 Task: Add Cure Hydration Berry Pomegranate, Electrolyte Hydration, Vegan, Drink Mix Powder to the cart.
Action: Mouse pressed left at (17, 93)
Screenshot: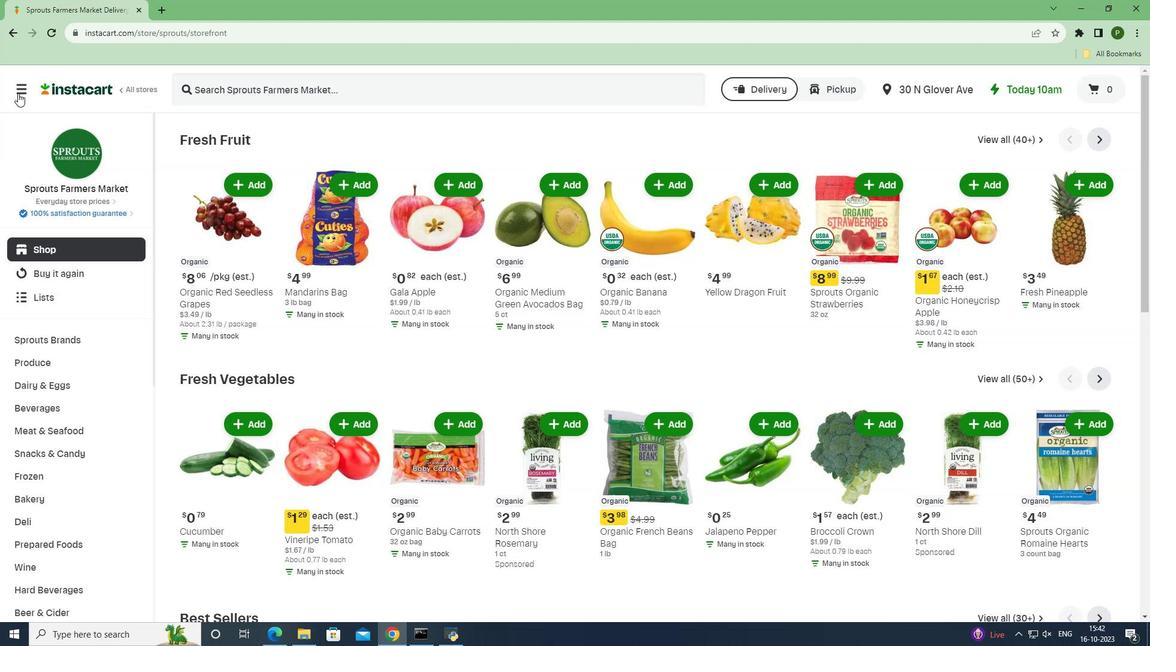 
Action: Mouse moved to (44, 319)
Screenshot: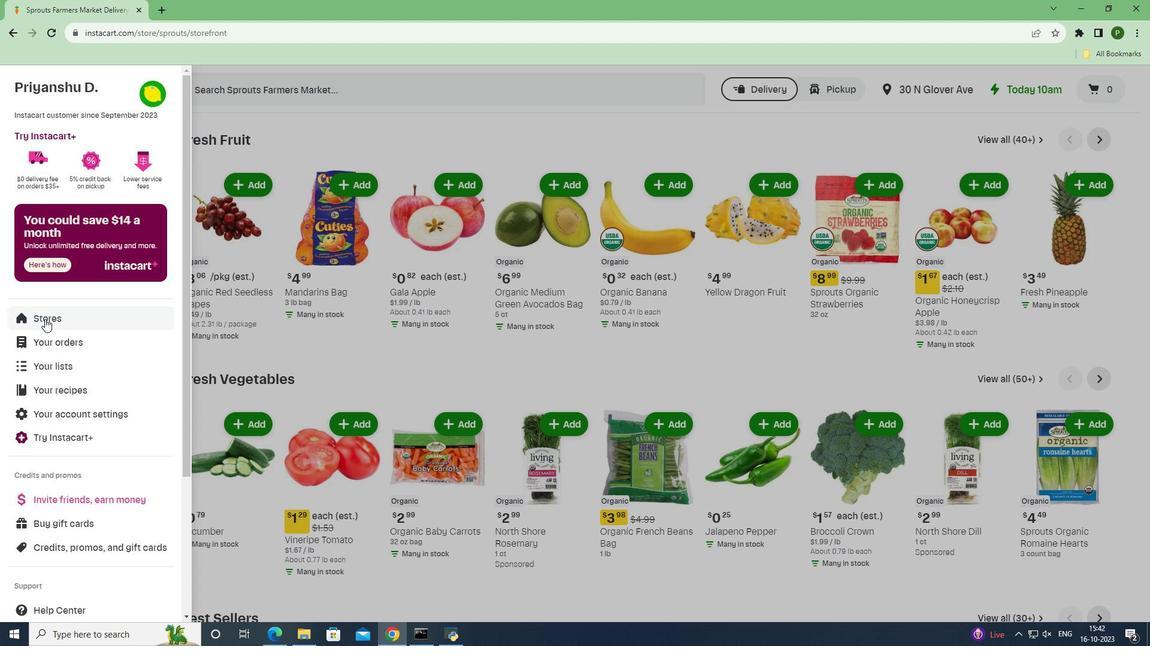 
Action: Mouse pressed left at (44, 319)
Screenshot: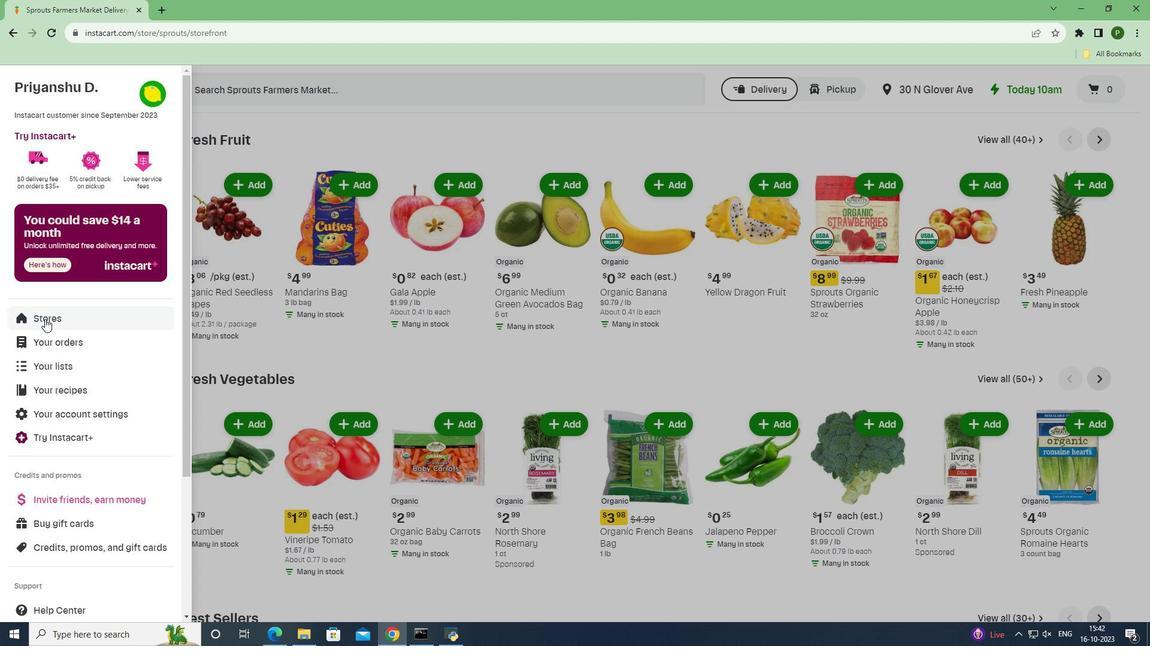 
Action: Mouse moved to (45, 319)
Screenshot: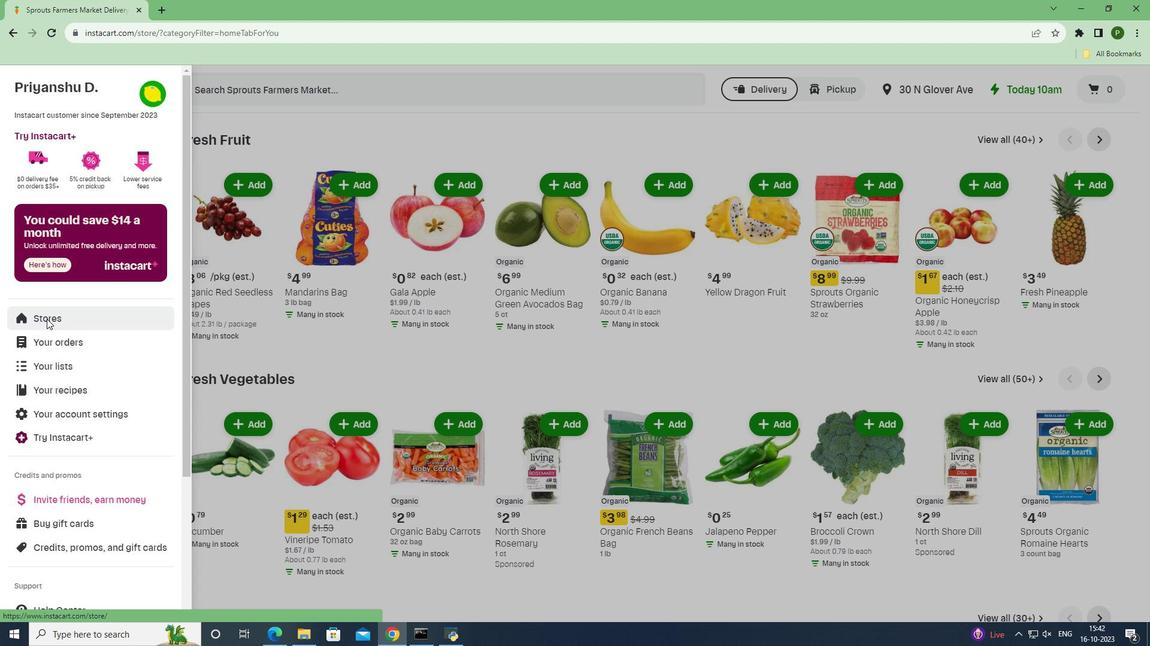 
Action: Mouse pressed left at (45, 319)
Screenshot: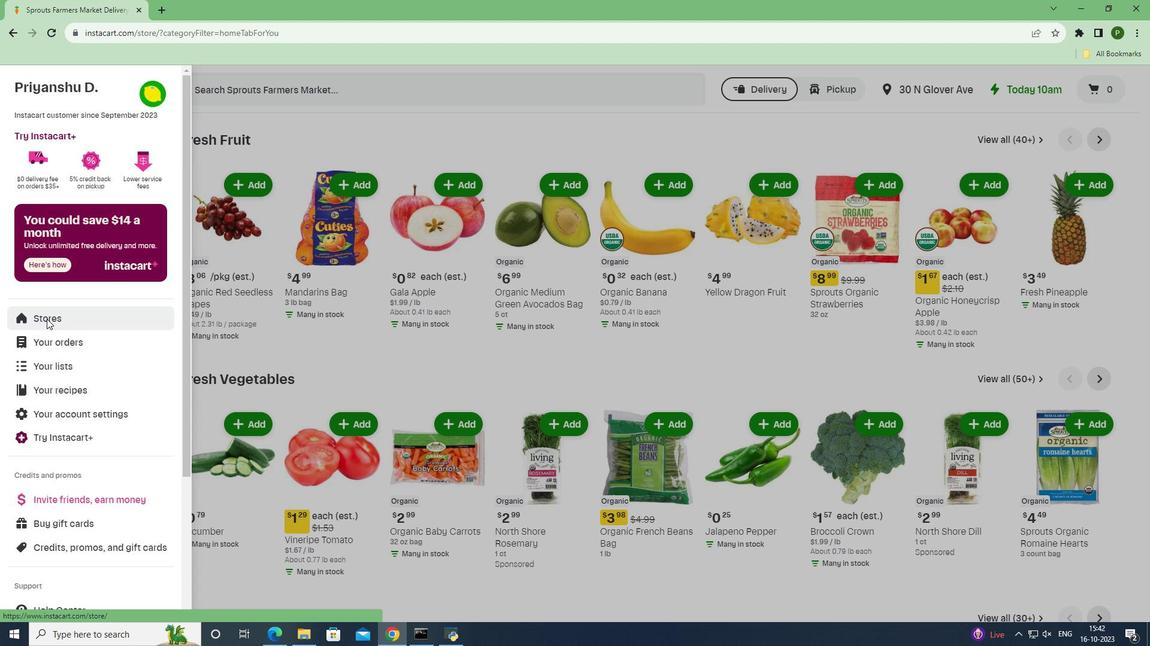 
Action: Mouse moved to (271, 143)
Screenshot: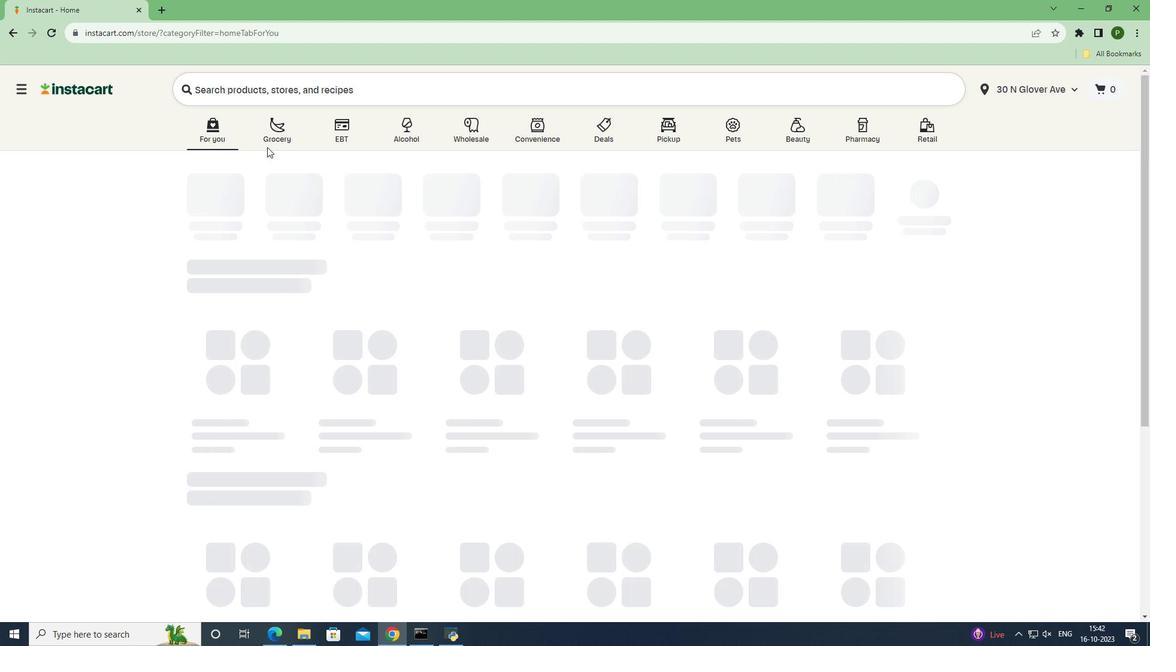 
Action: Mouse pressed left at (271, 143)
Screenshot: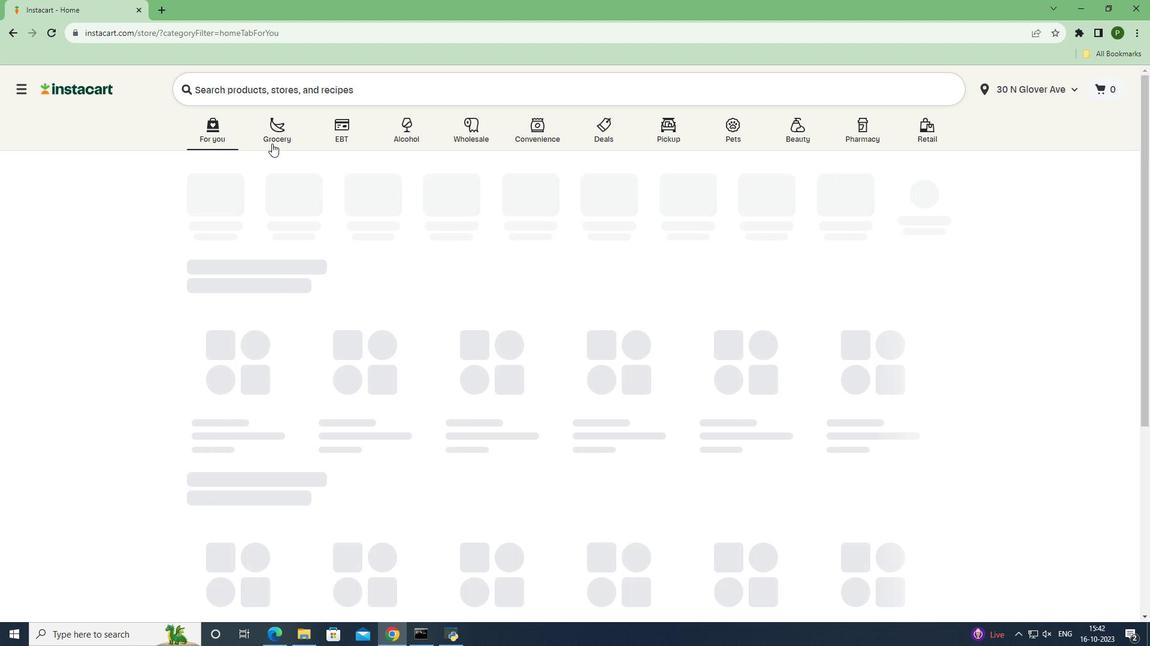 
Action: Mouse moved to (731, 271)
Screenshot: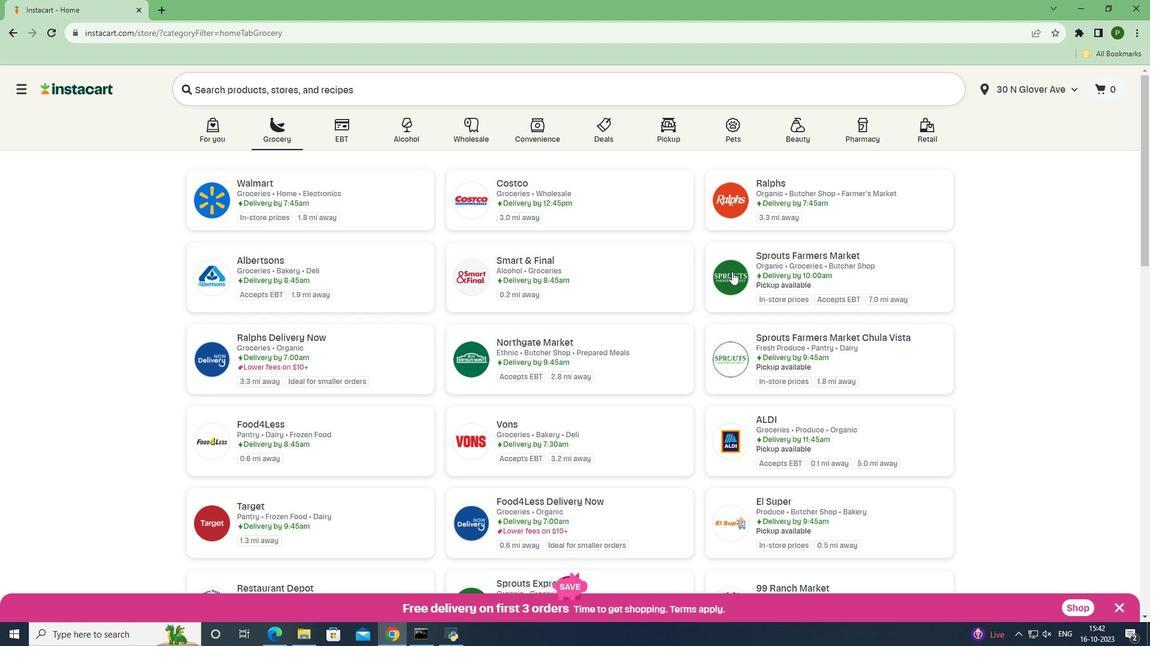 
Action: Mouse pressed left at (731, 271)
Screenshot: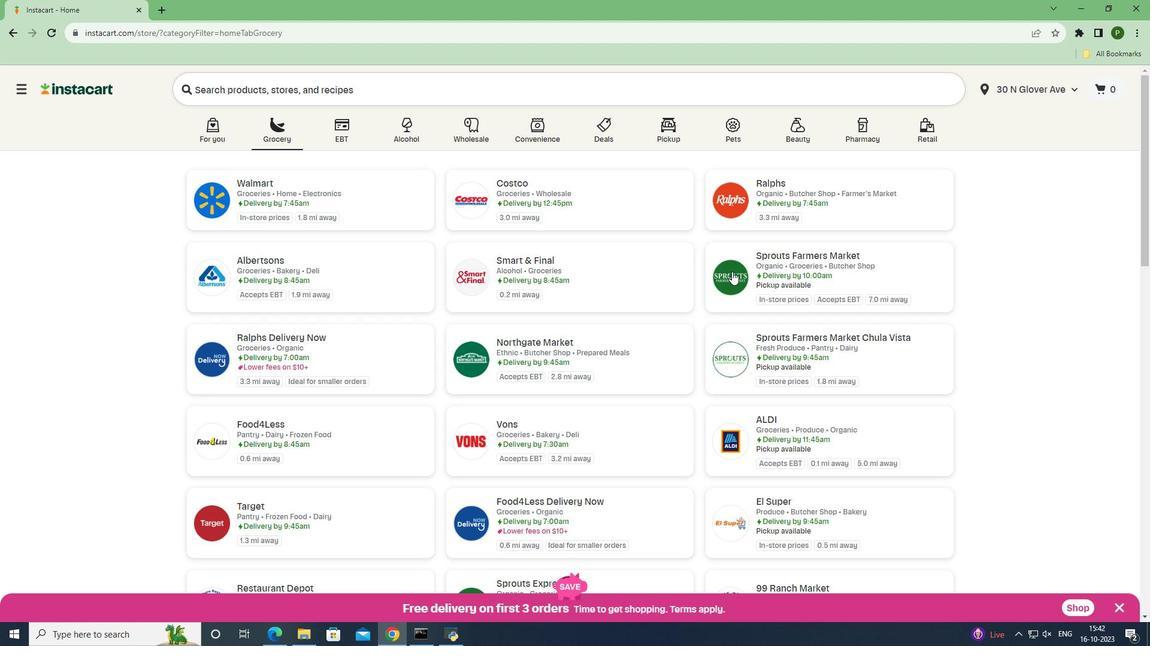 
Action: Mouse moved to (69, 407)
Screenshot: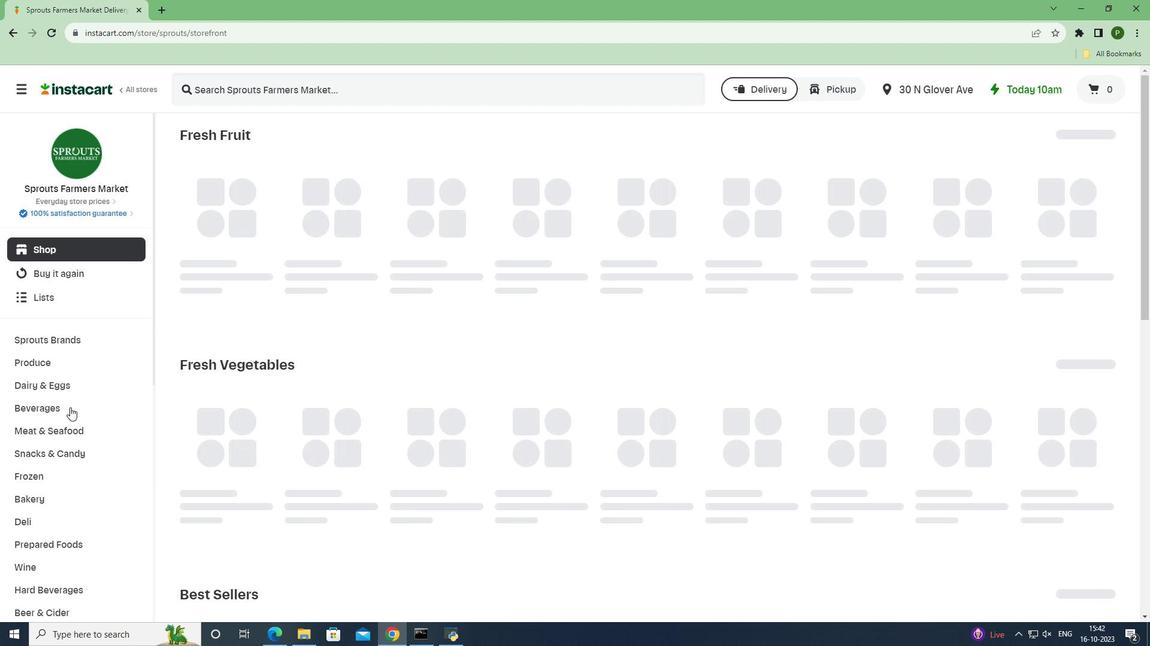
Action: Mouse pressed left at (69, 407)
Screenshot: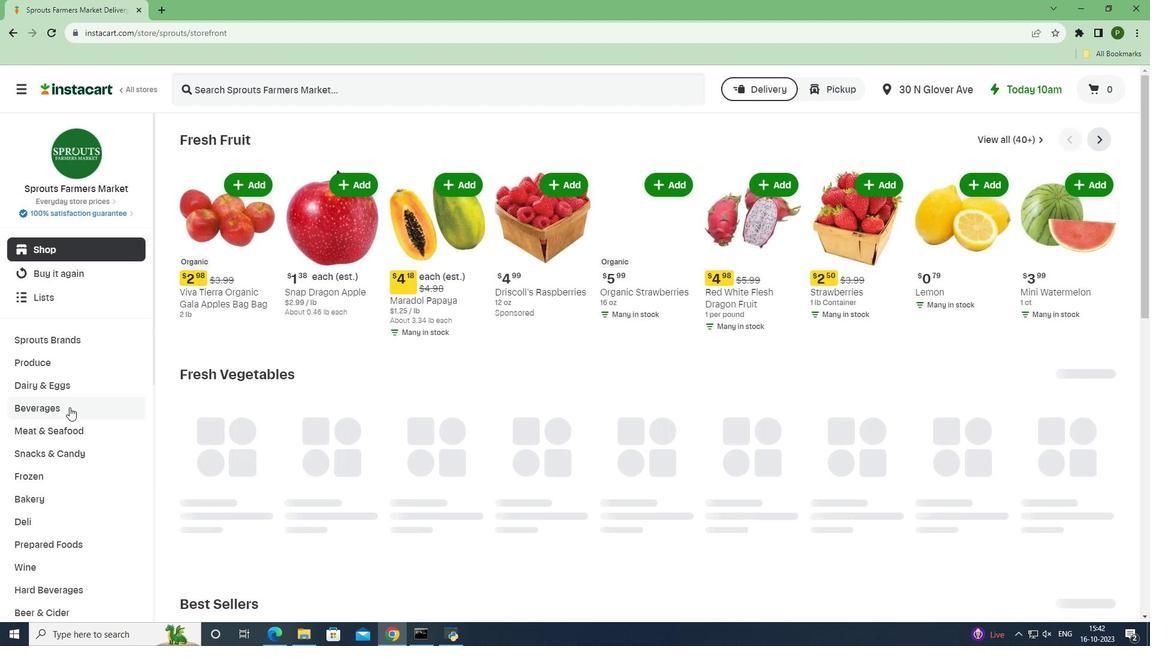 
Action: Mouse moved to (1076, 162)
Screenshot: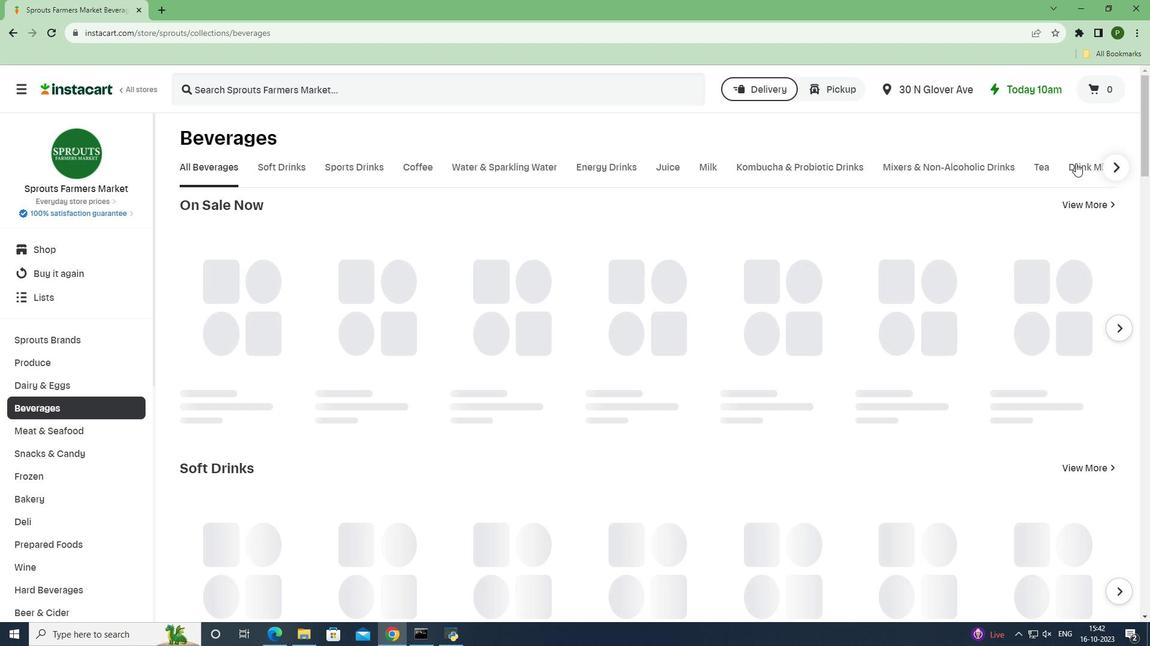 
Action: Mouse pressed left at (1076, 162)
Screenshot: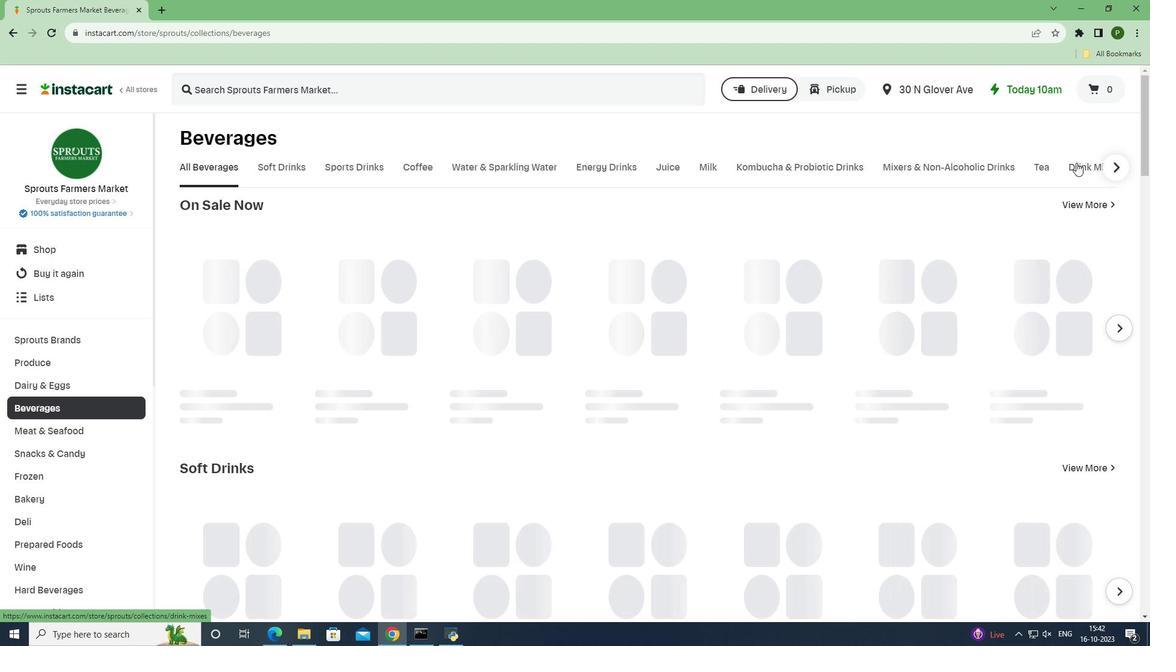 
Action: Mouse moved to (310, 205)
Screenshot: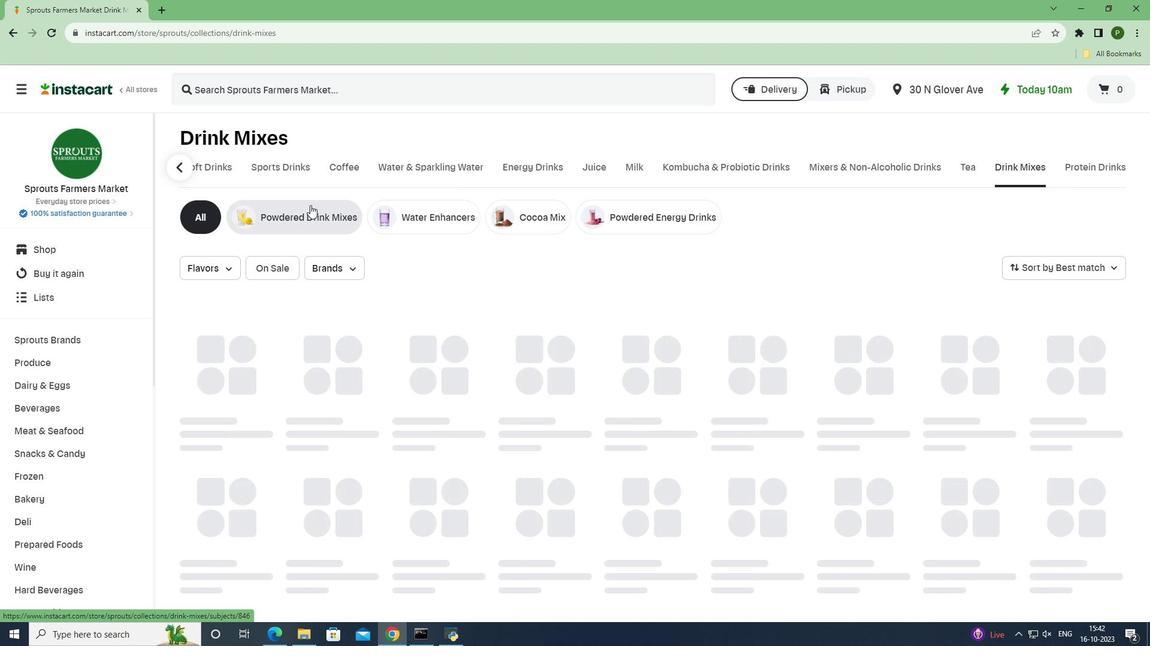 
Action: Mouse pressed left at (310, 205)
Screenshot: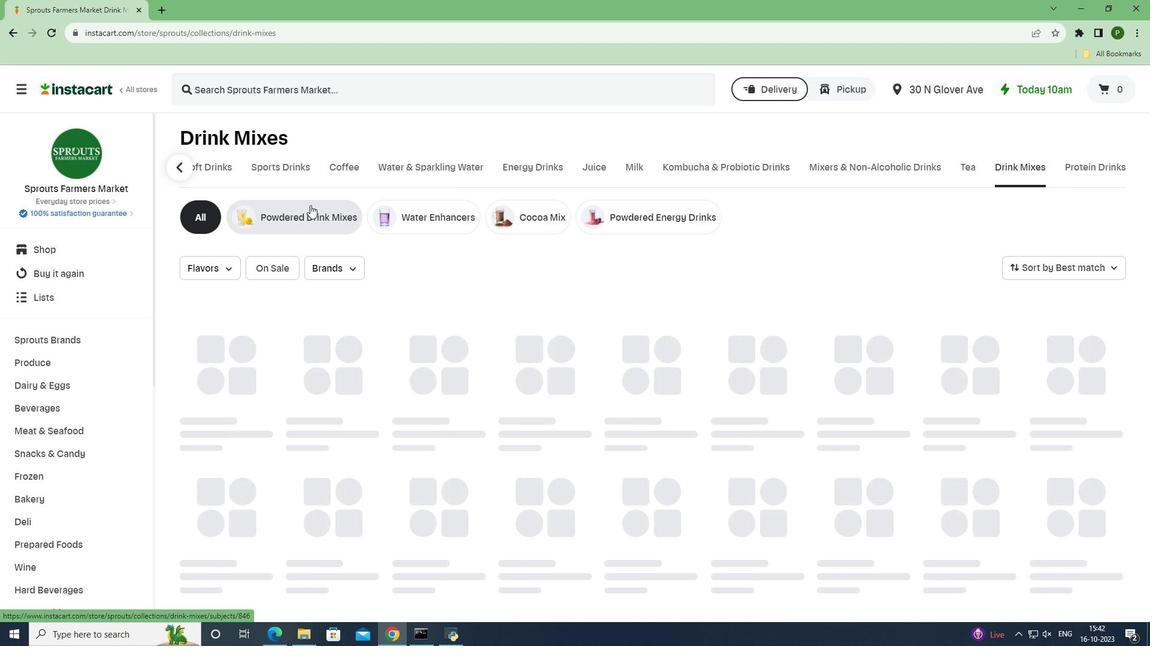 
Action: Mouse moved to (310, 83)
Screenshot: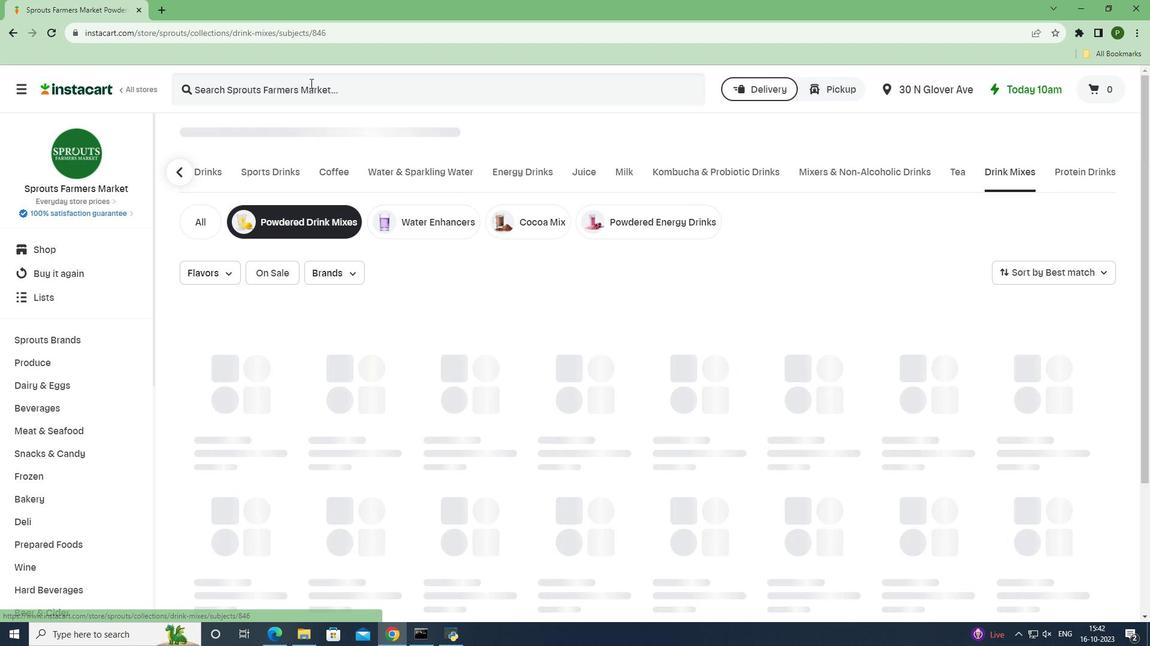 
Action: Mouse pressed left at (310, 83)
Screenshot: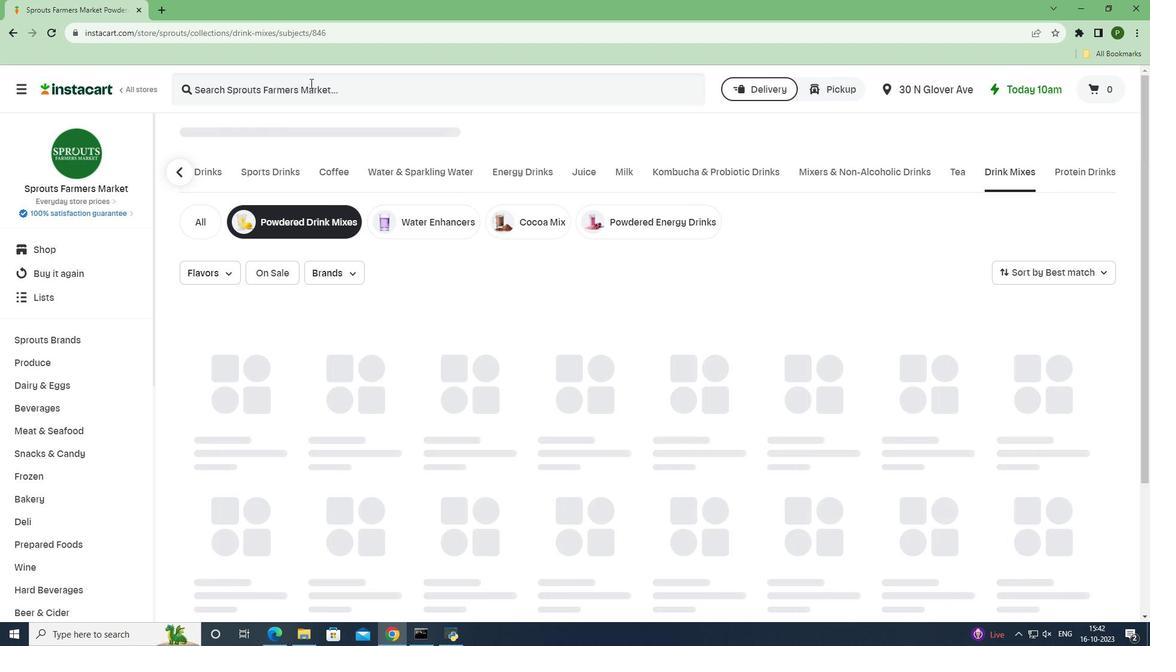 
Action: Key pressed <Key.caps_lock>C<Key.caps_lock>ure<Key.space><Key.caps_lock>H<Key.caps_lock>ydration<Key.space><Key.caps_lock>B<Key.caps_lock>erry<Key.space><Key.caps_lock>P<Key.caps_lock>omegranate,<Key.space><Key.caps_lock>E<Key.caps_lock>lectrolyte<Key.space><Key.caps_lock>H<Key.caps_lock>ydration,<Key.space><Key.caps_lock>V<Key.caps_lock>egan,<Key.space><Key.caps_lock>D<Key.caps_lock>rink<Key.space><Key.caps_lock>M<Key.caps_lock>ix<Key.space><Key.caps_lock>P<Key.caps_lock>owder<Key.enter>
Screenshot: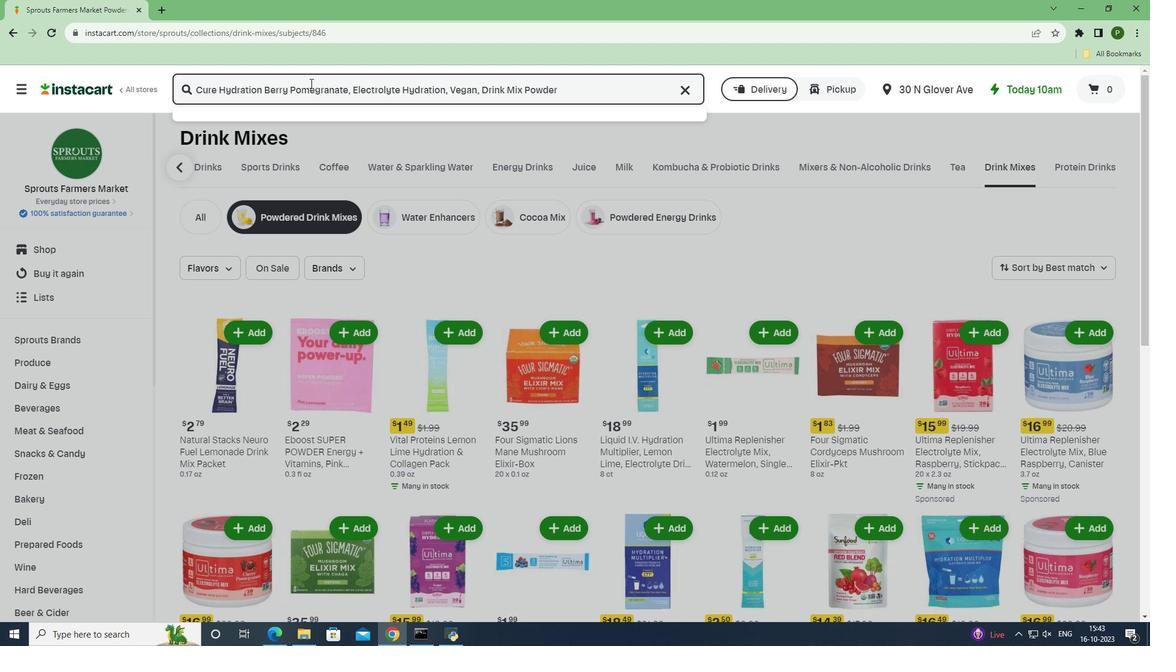
Action: Mouse moved to (326, 226)
Screenshot: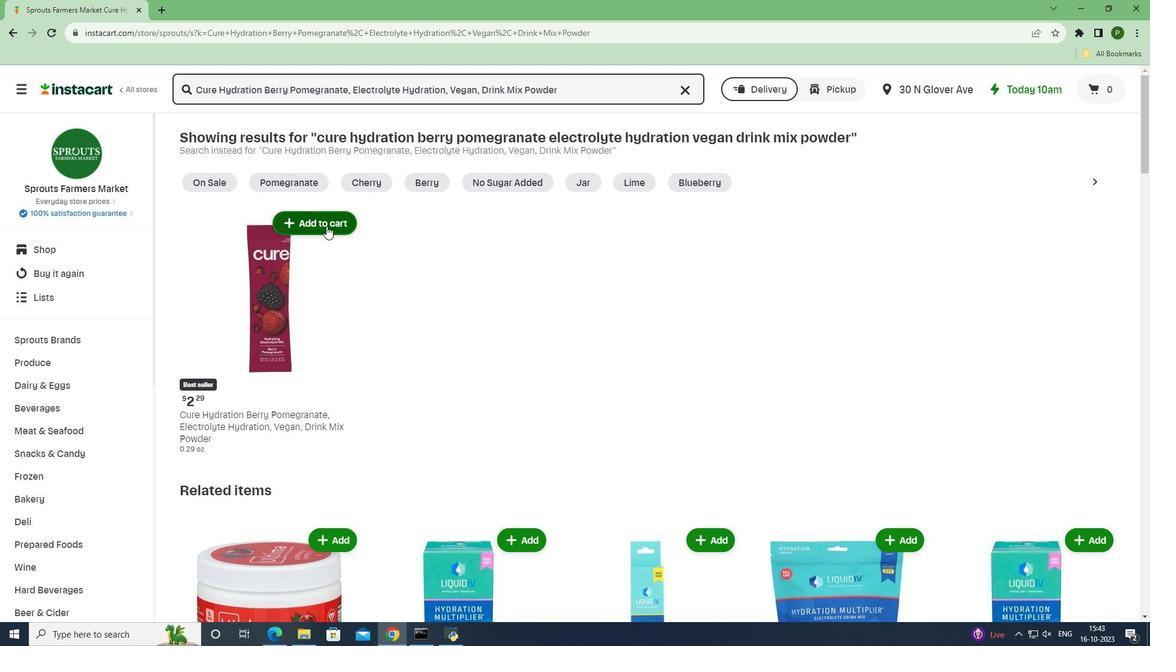 
Action: Mouse pressed left at (326, 226)
Screenshot: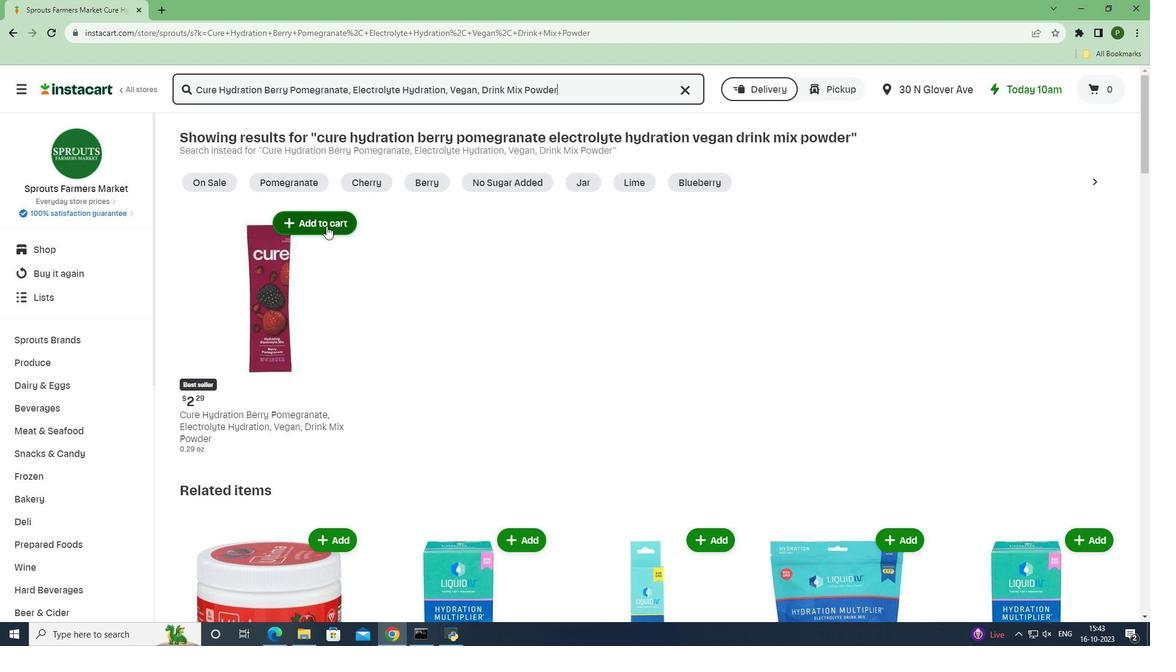 
Action: Mouse moved to (381, 316)
Screenshot: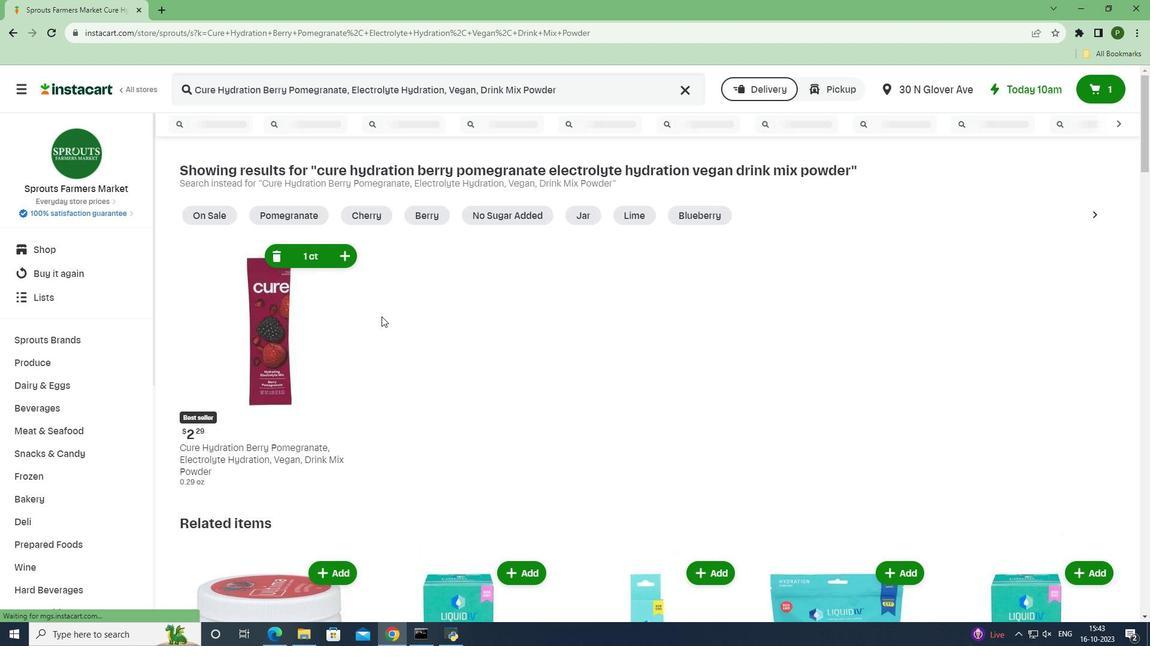 
